 Task: Select the pages per sheet with 4.
Action: Mouse moved to (65, 119)
Screenshot: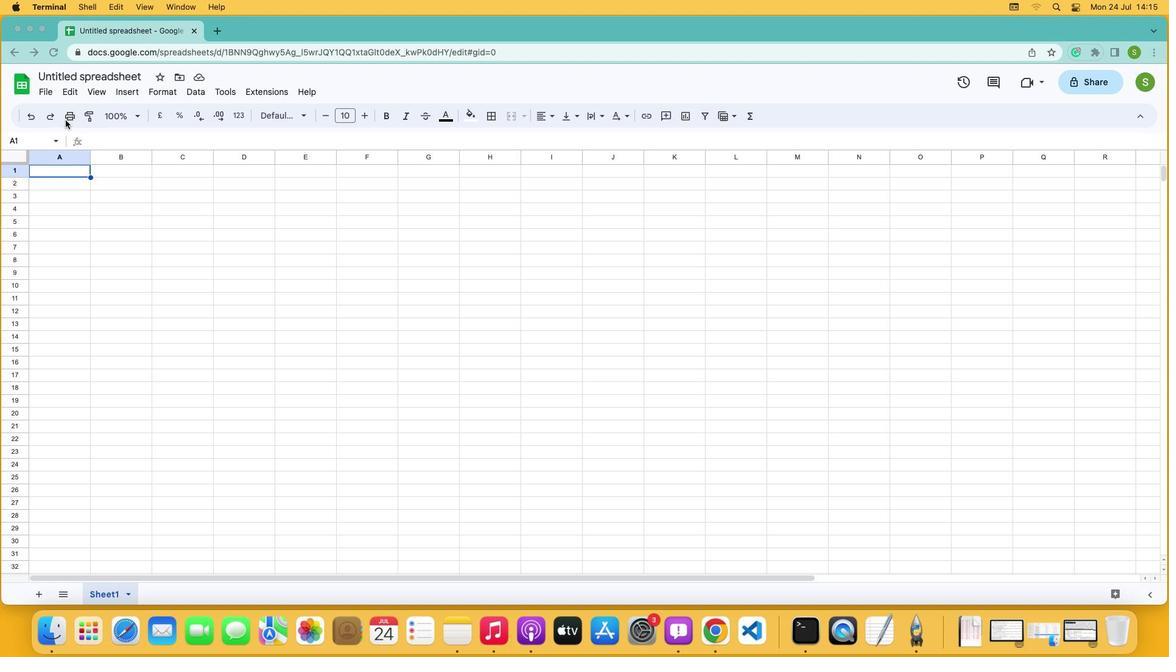 
Action: Mouse pressed left at (65, 119)
Screenshot: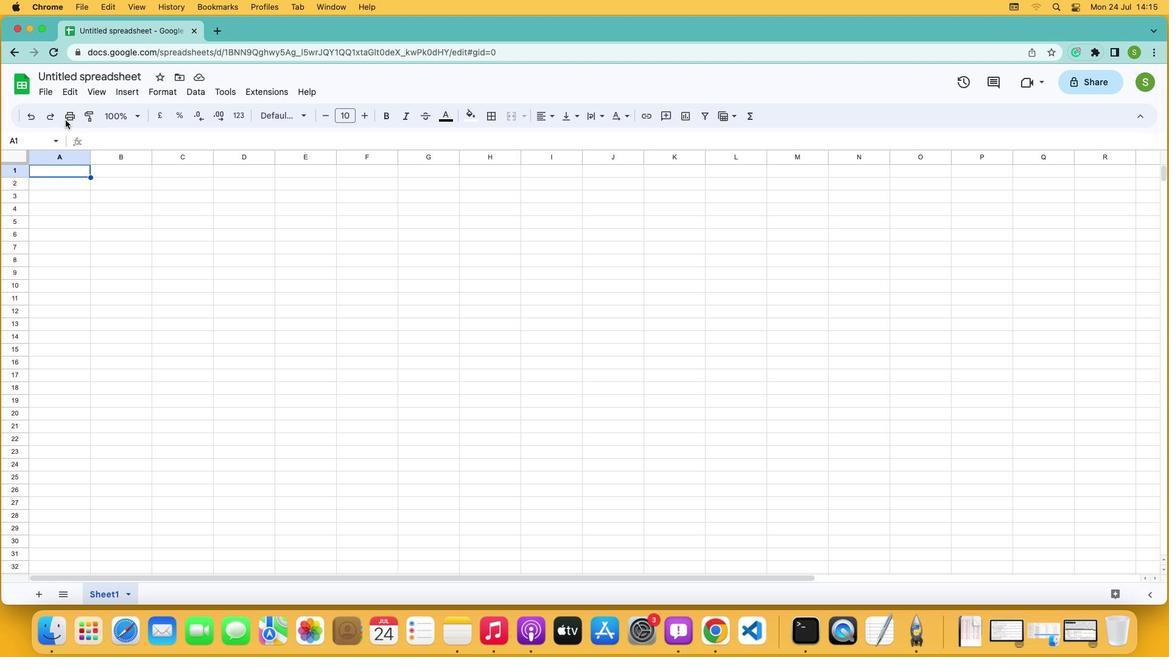 
Action: Mouse moved to (70, 116)
Screenshot: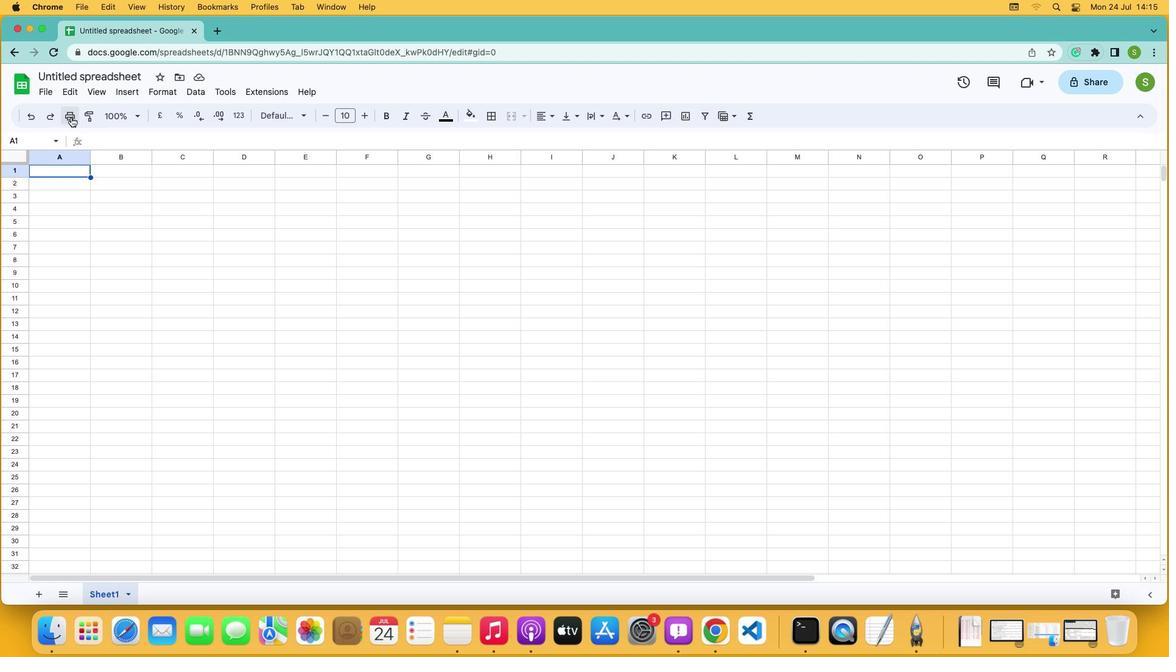 
Action: Mouse pressed left at (70, 116)
Screenshot: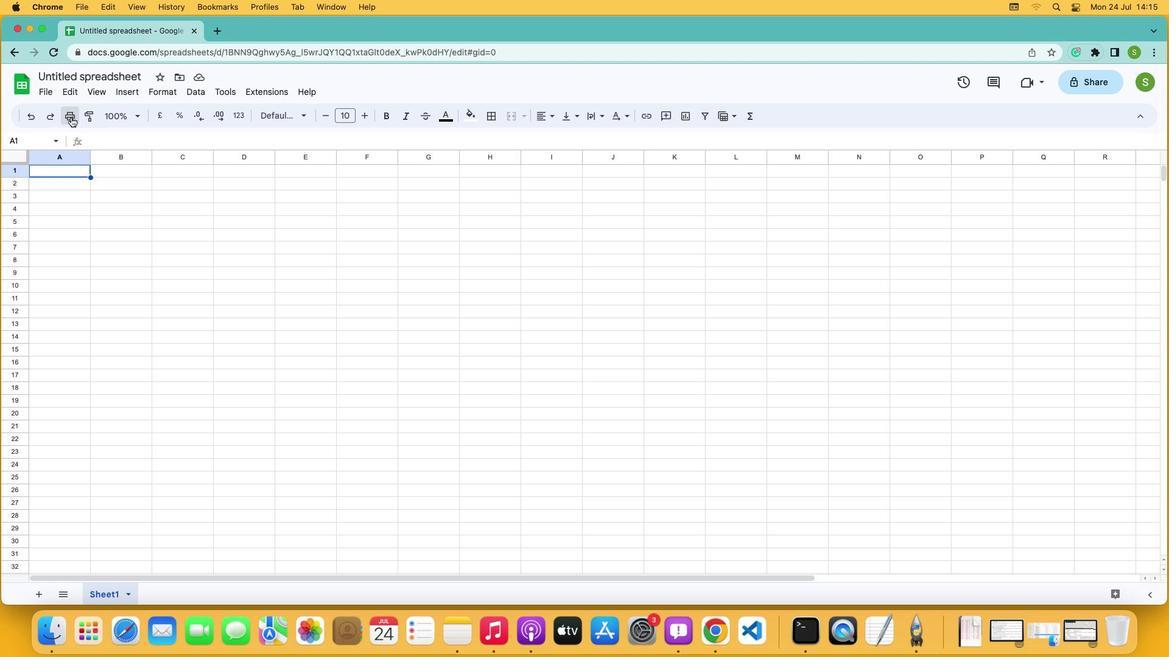 
Action: Mouse moved to (1134, 85)
Screenshot: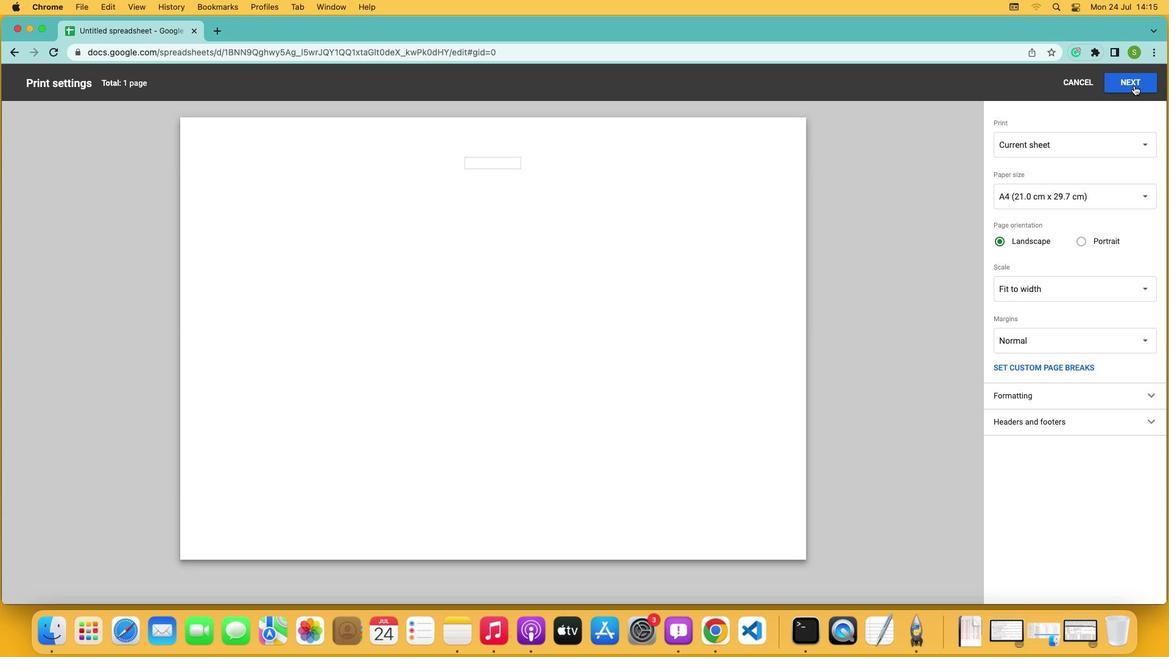 
Action: Mouse pressed left at (1134, 85)
Screenshot: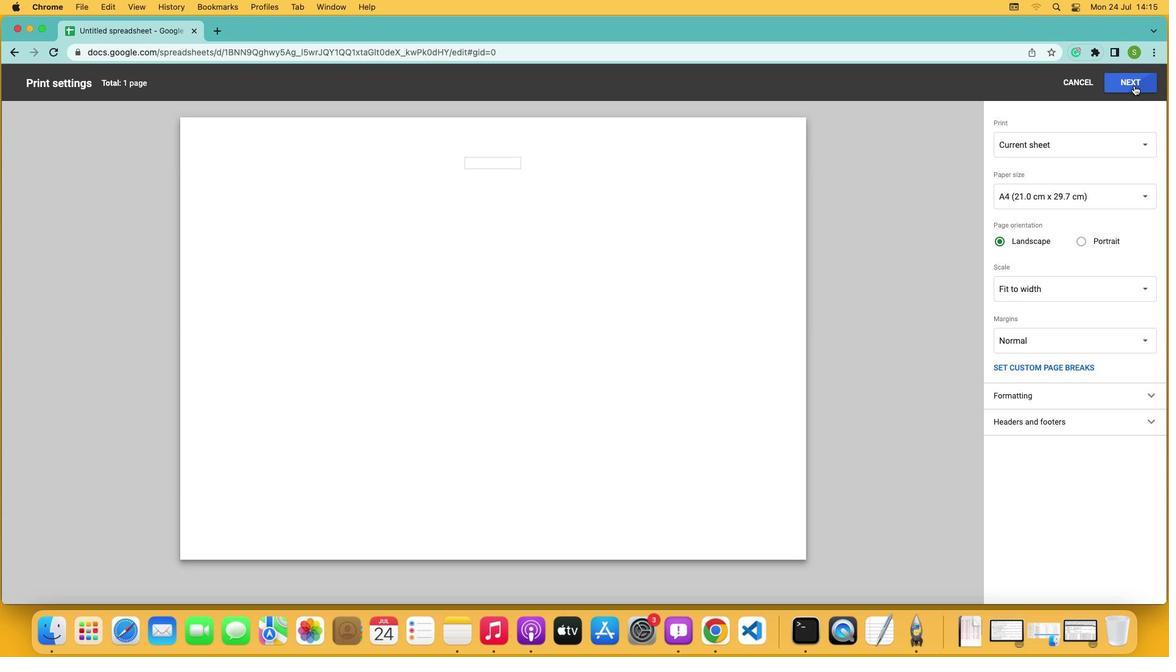 
Action: Mouse moved to (845, 217)
Screenshot: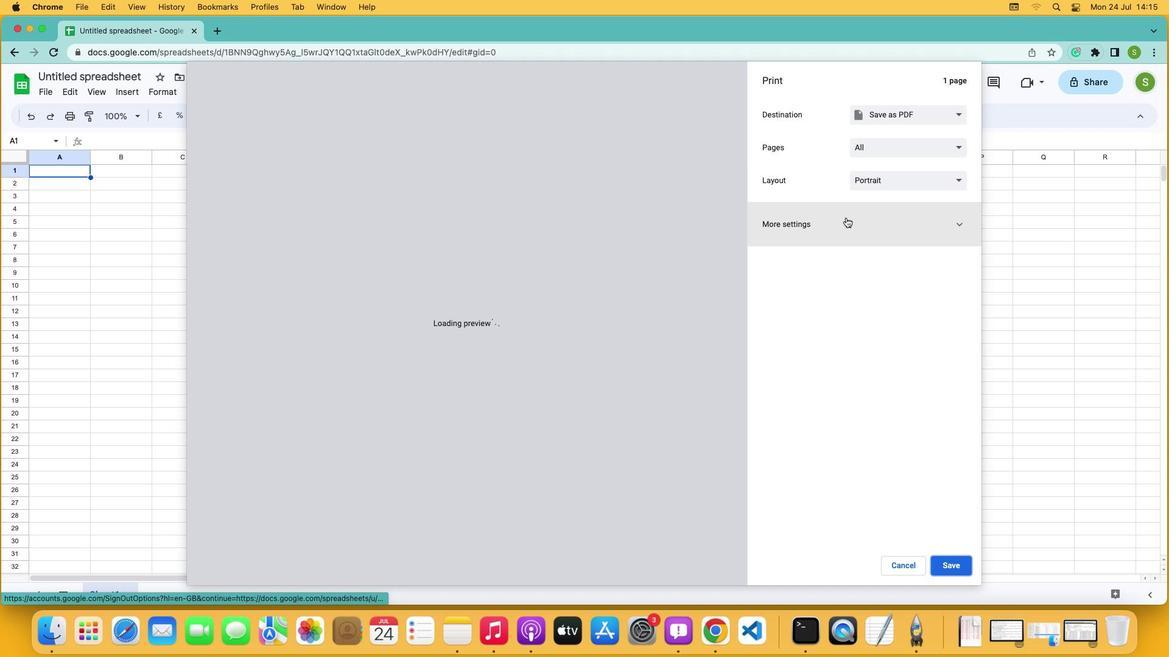
Action: Mouse pressed left at (845, 217)
Screenshot: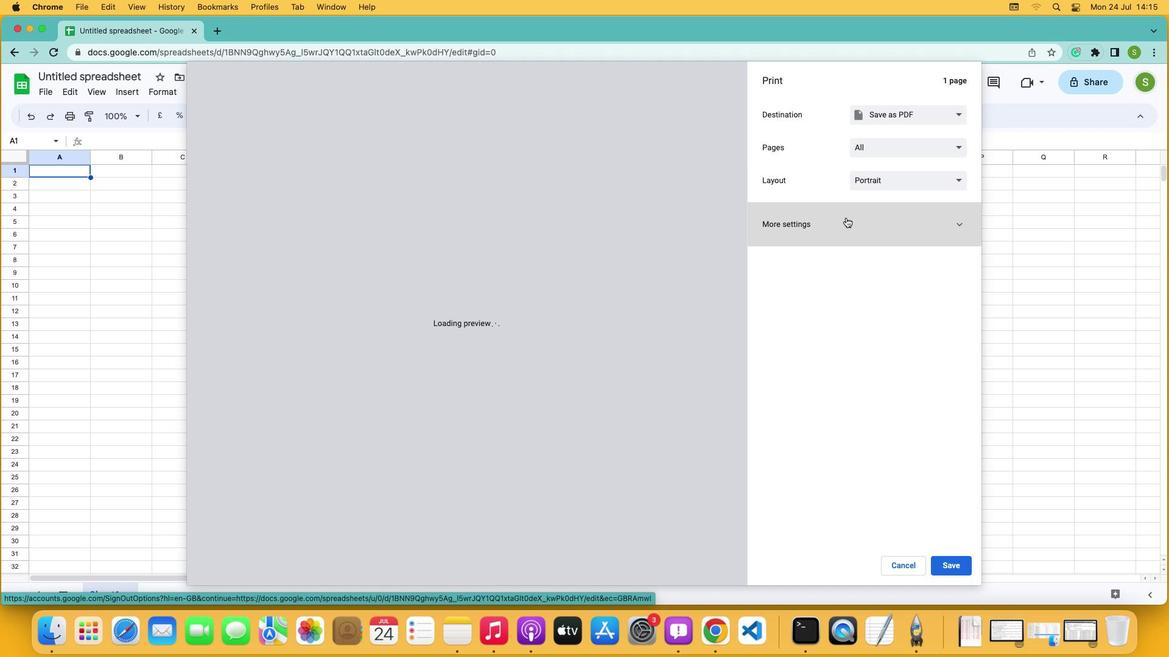 
Action: Mouse moved to (915, 300)
Screenshot: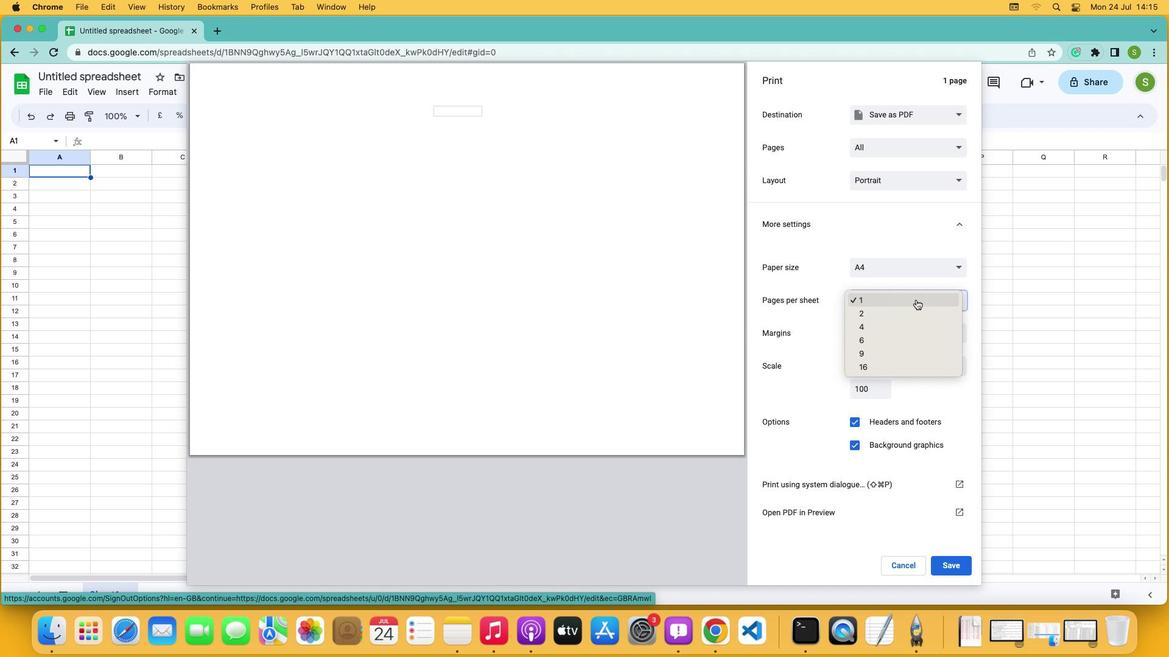 
Action: Mouse pressed left at (915, 300)
Screenshot: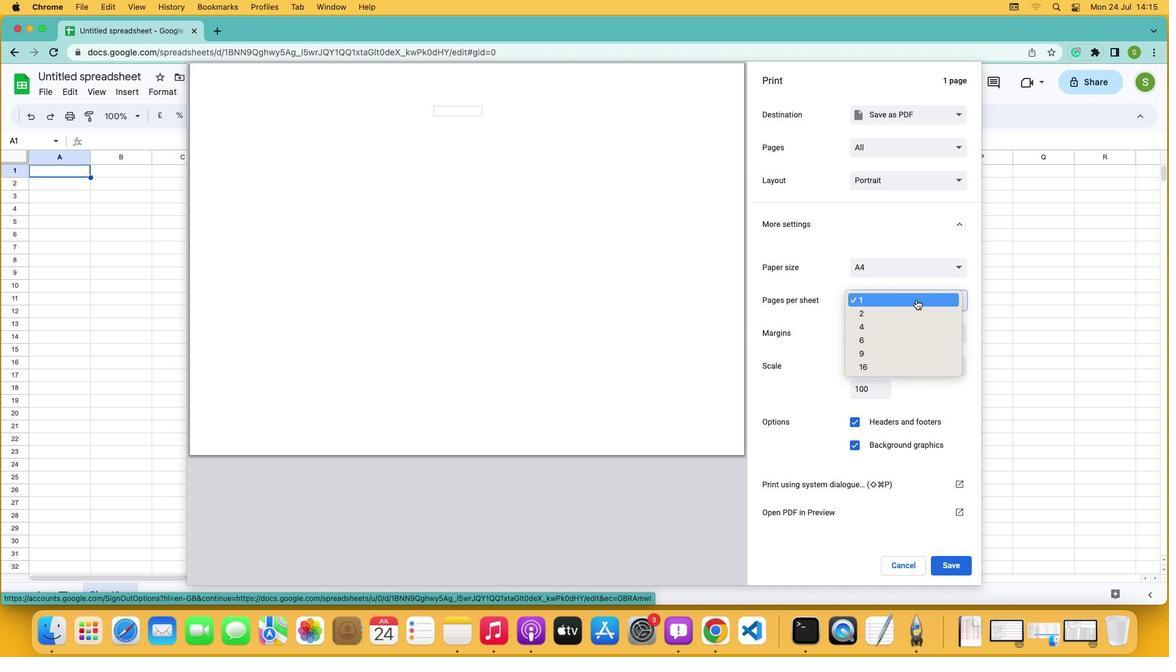 
Action: Mouse moved to (902, 328)
Screenshot: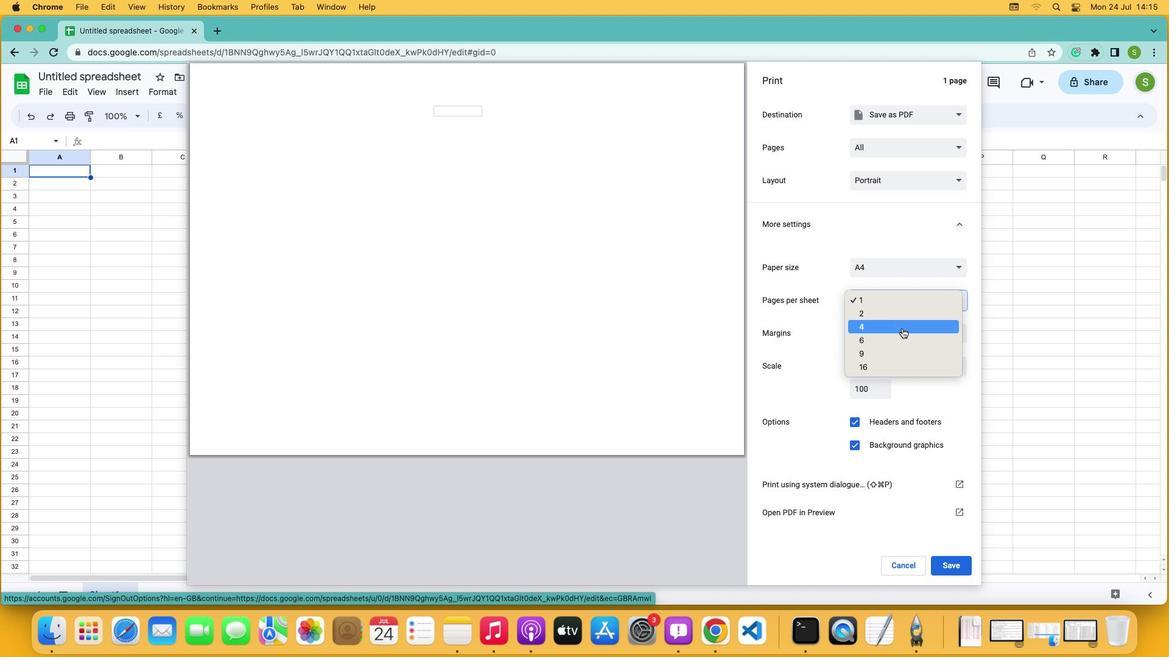 
Action: Mouse pressed left at (902, 328)
Screenshot: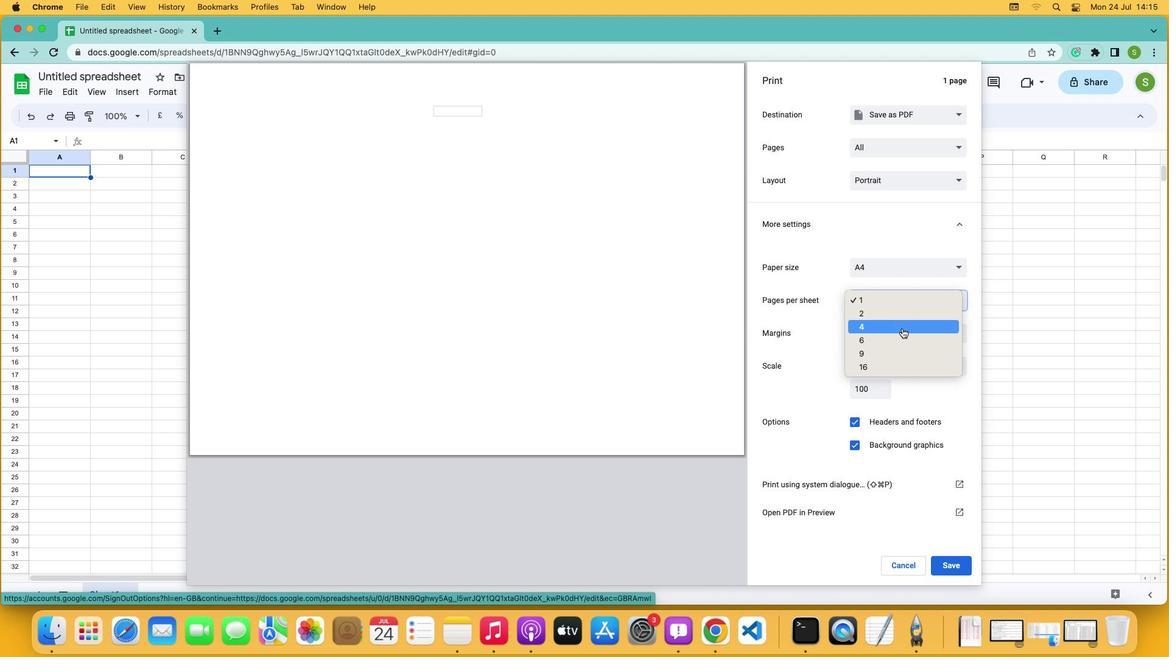 
